 Task: Change the dump module for file dumper to RIST stream output.
Action: Mouse moved to (115, 15)
Screenshot: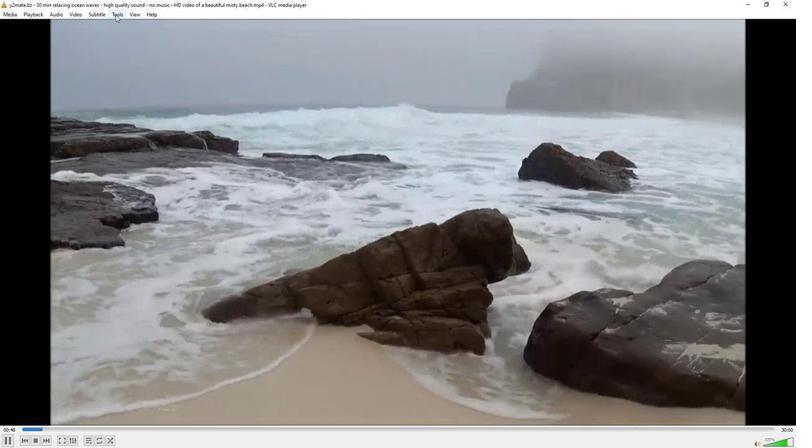 
Action: Mouse pressed left at (115, 15)
Screenshot: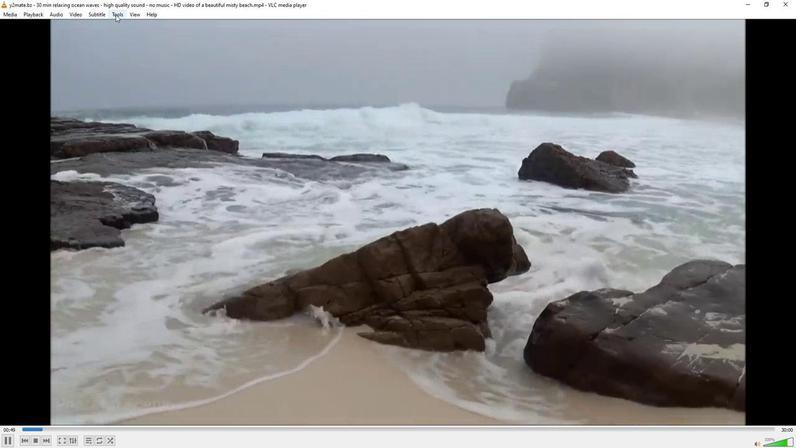 
Action: Mouse moved to (137, 115)
Screenshot: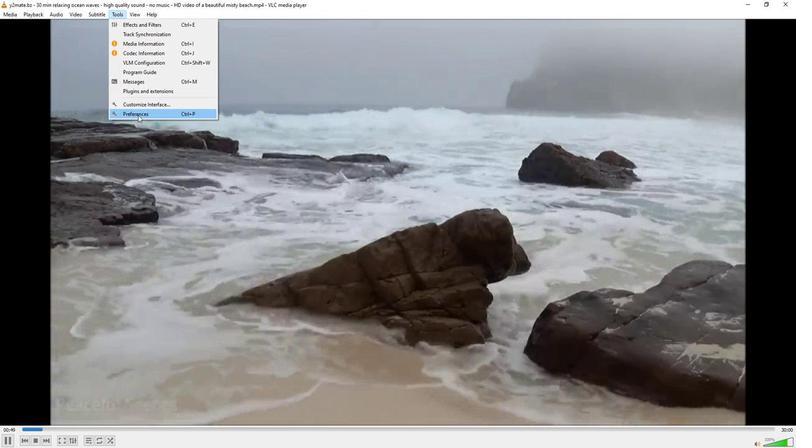 
Action: Mouse pressed left at (137, 115)
Screenshot: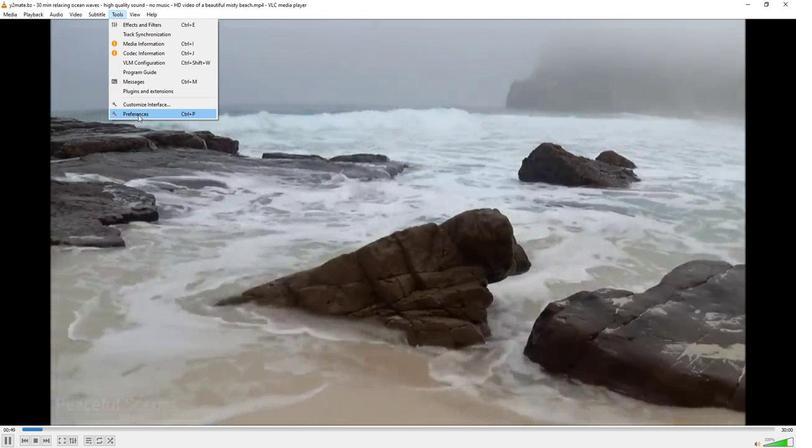 
Action: Mouse moved to (218, 344)
Screenshot: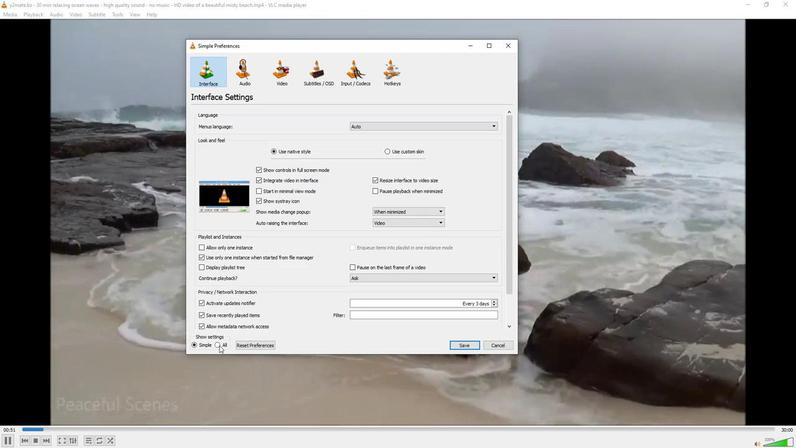 
Action: Mouse pressed left at (218, 344)
Screenshot: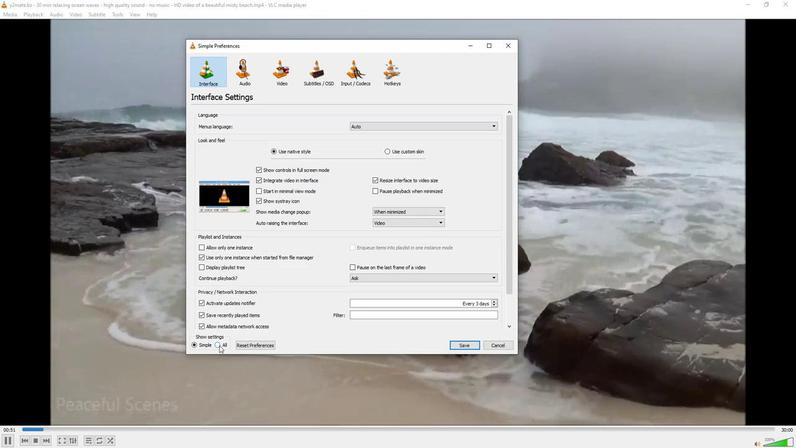 
Action: Mouse moved to (206, 227)
Screenshot: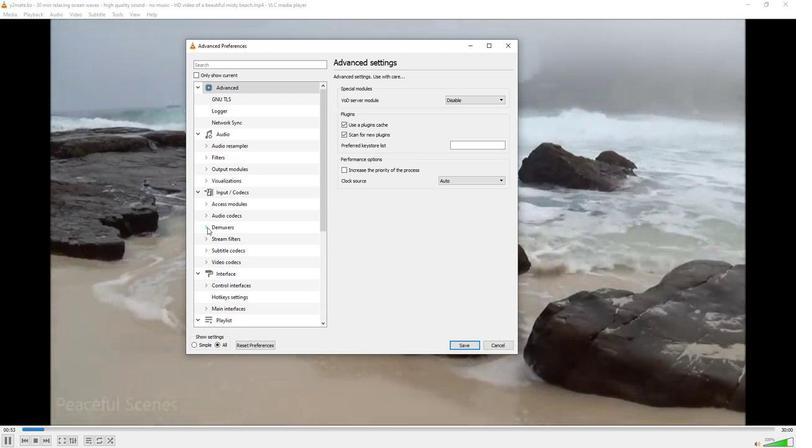 
Action: Mouse pressed left at (206, 227)
Screenshot: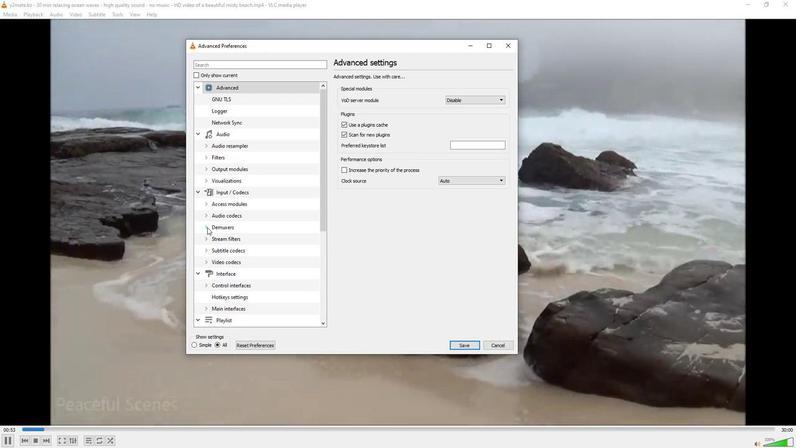 
Action: Mouse moved to (230, 286)
Screenshot: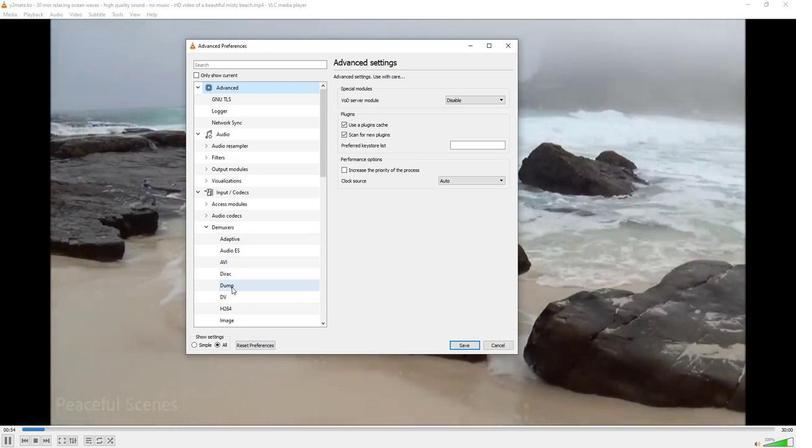 
Action: Mouse pressed left at (230, 286)
Screenshot: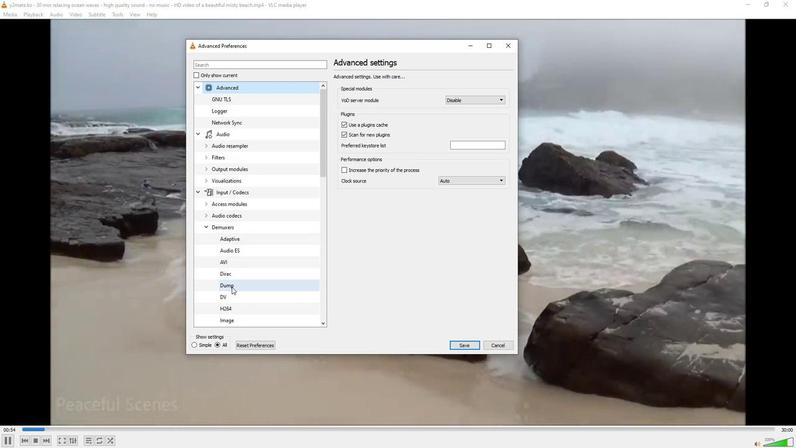 
Action: Mouse moved to (473, 92)
Screenshot: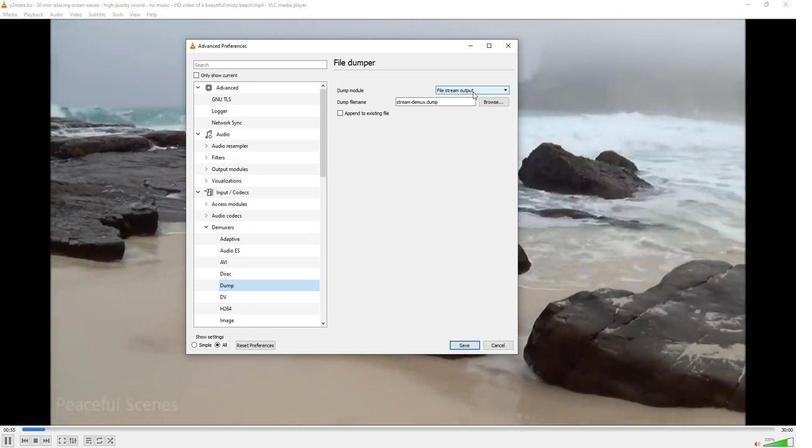 
Action: Mouse pressed left at (473, 92)
Screenshot: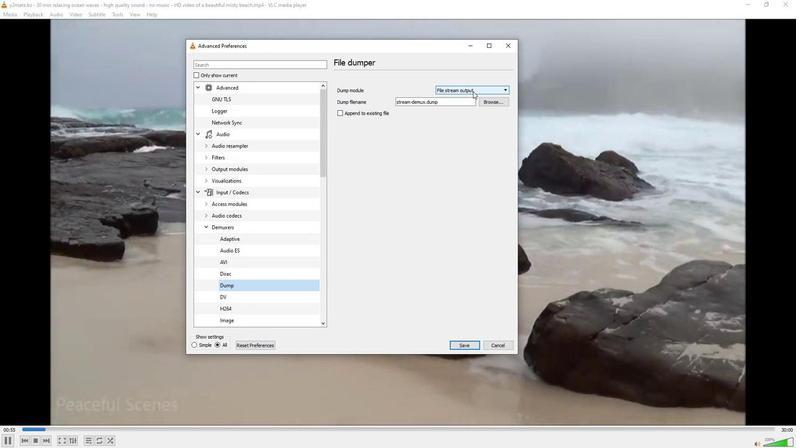 
Action: Mouse moved to (466, 129)
Screenshot: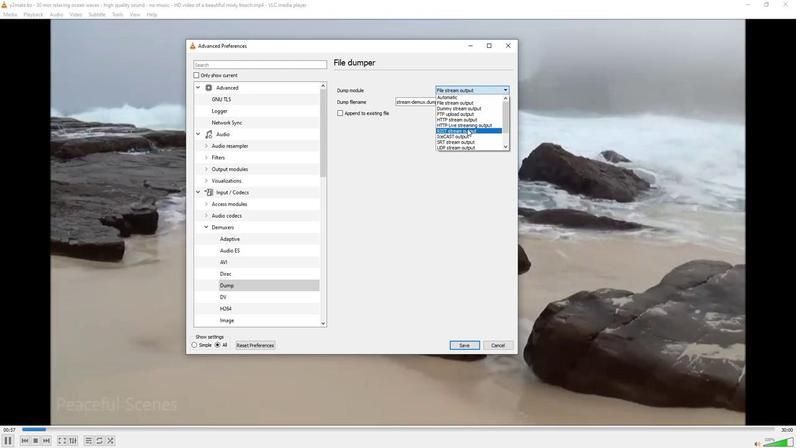 
Action: Mouse pressed left at (466, 129)
Screenshot: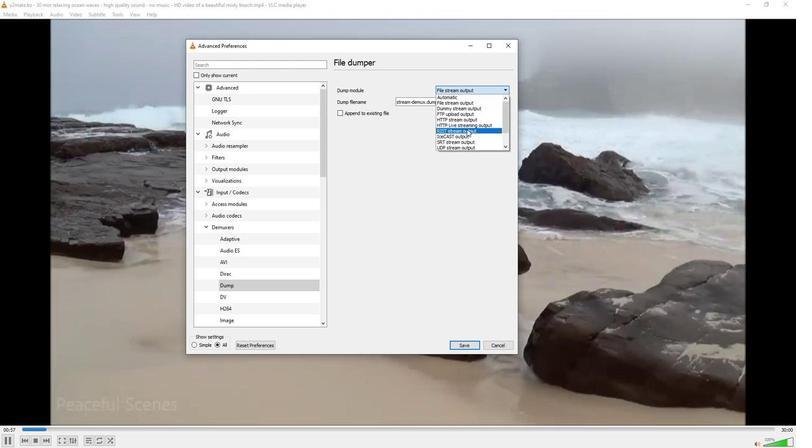 
Action: Mouse moved to (456, 137)
Screenshot: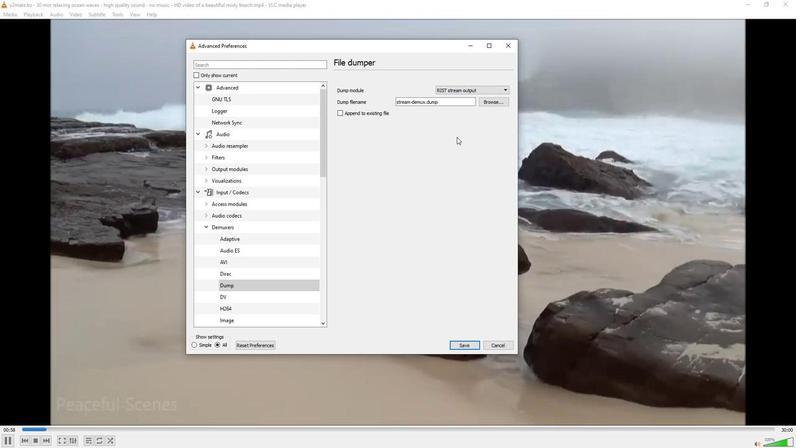 
